 Task: In the  document Customerservice,docfile.txt Change font size of watermark '120' and place the watermark  'Horizontally'. Insert footer and write www.nexusTech.com
Action: Mouse moved to (121, 63)
Screenshot: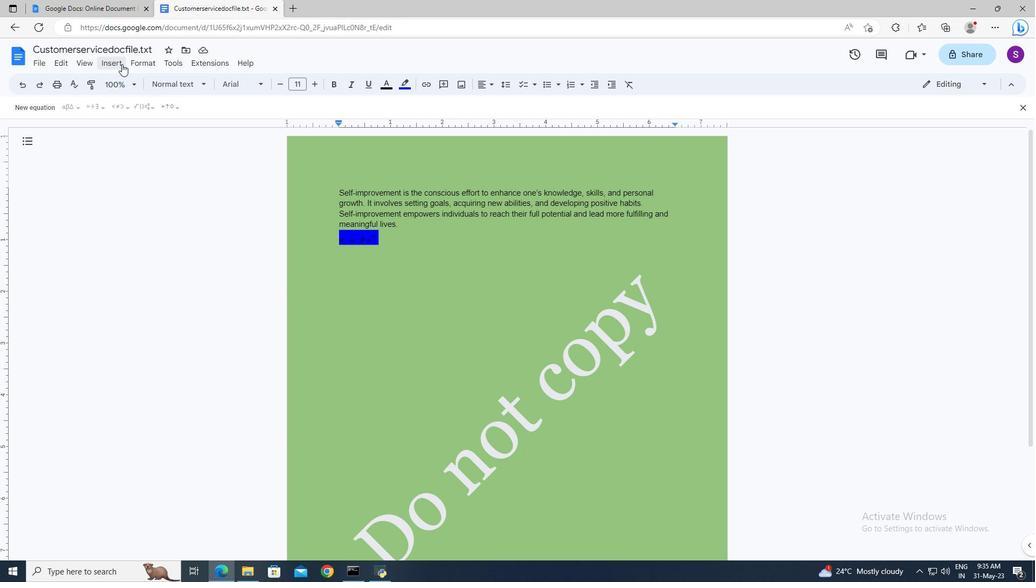 
Action: Mouse pressed left at (121, 63)
Screenshot: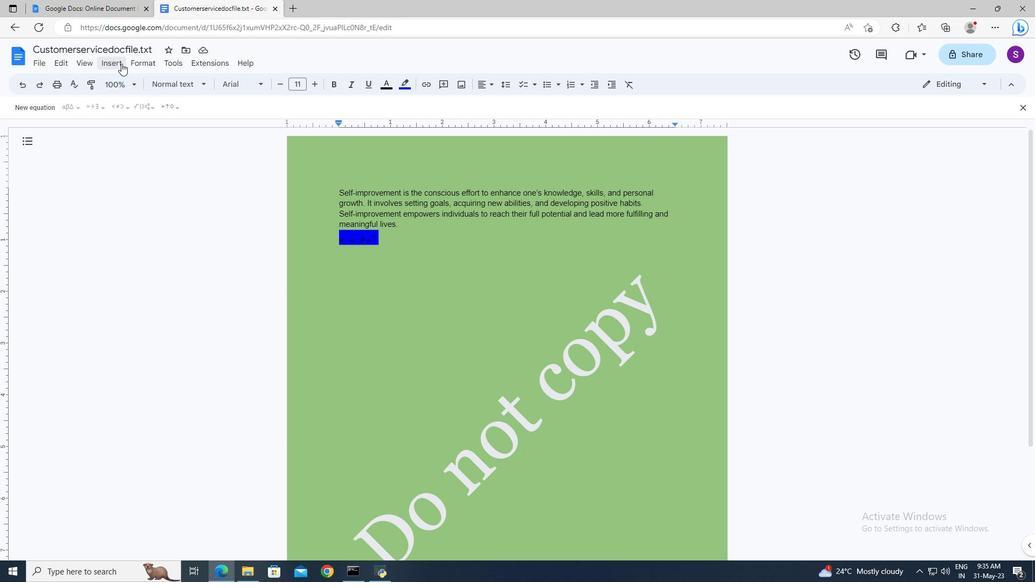 
Action: Mouse moved to (128, 308)
Screenshot: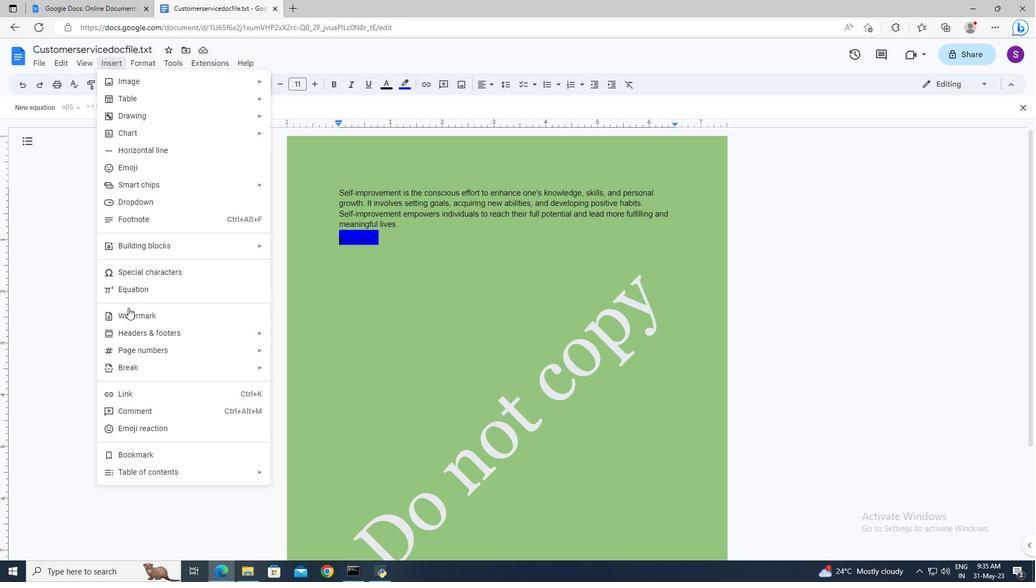 
Action: Mouse pressed left at (128, 308)
Screenshot: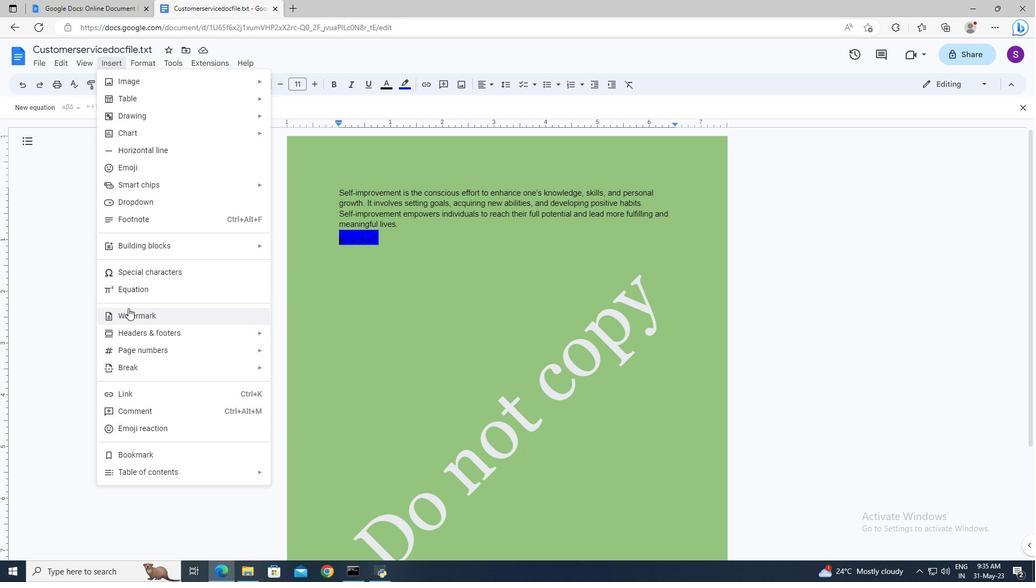
Action: Mouse moved to (912, 229)
Screenshot: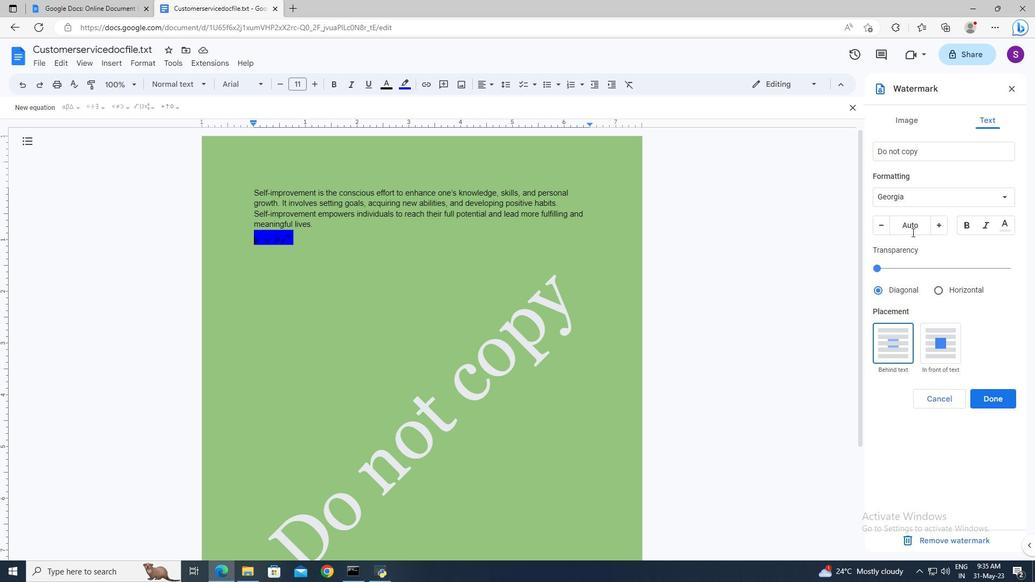 
Action: Mouse pressed left at (912, 229)
Screenshot: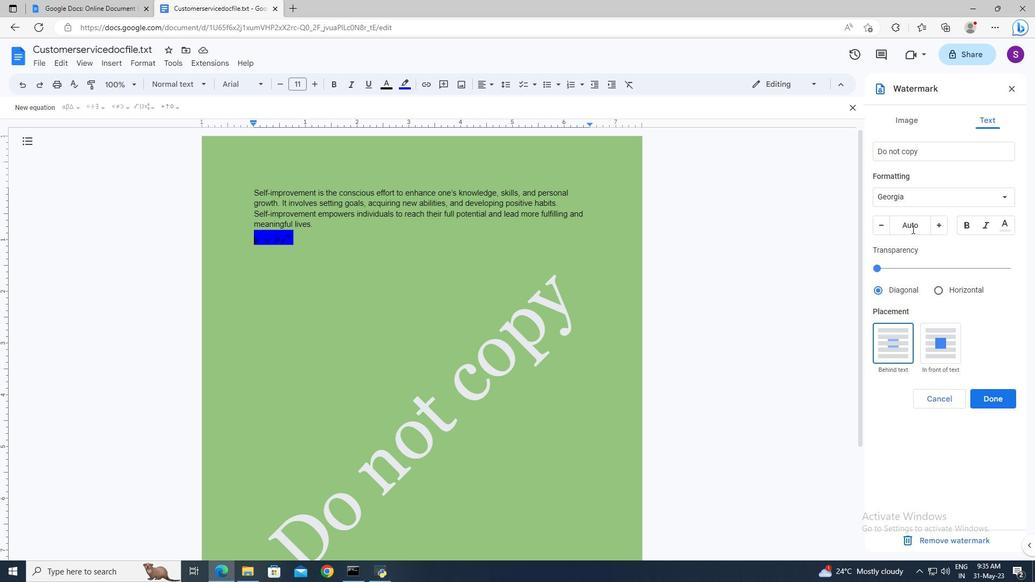 
Action: Key pressed 120<Key.enter>
Screenshot: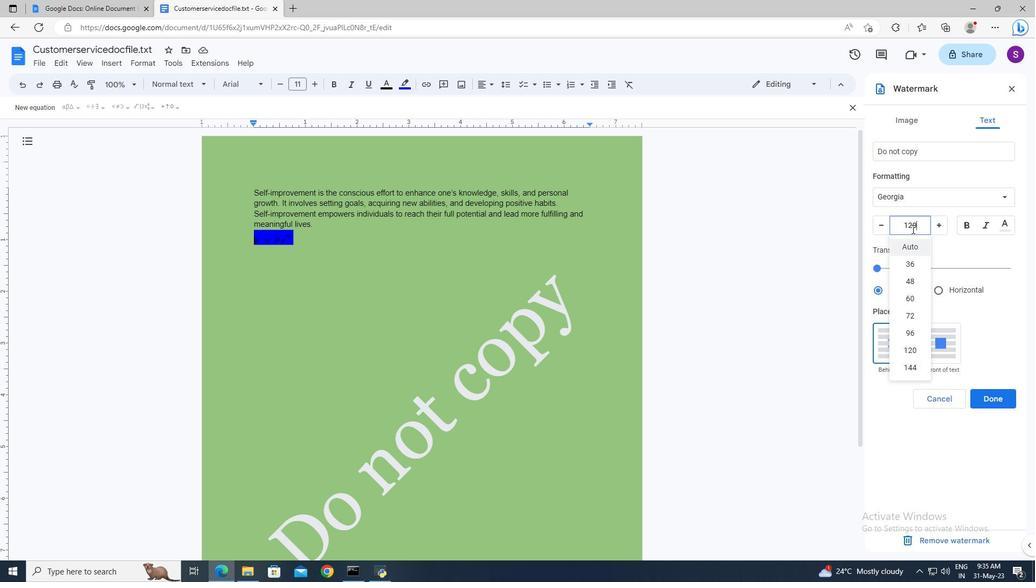 
Action: Mouse moved to (939, 287)
Screenshot: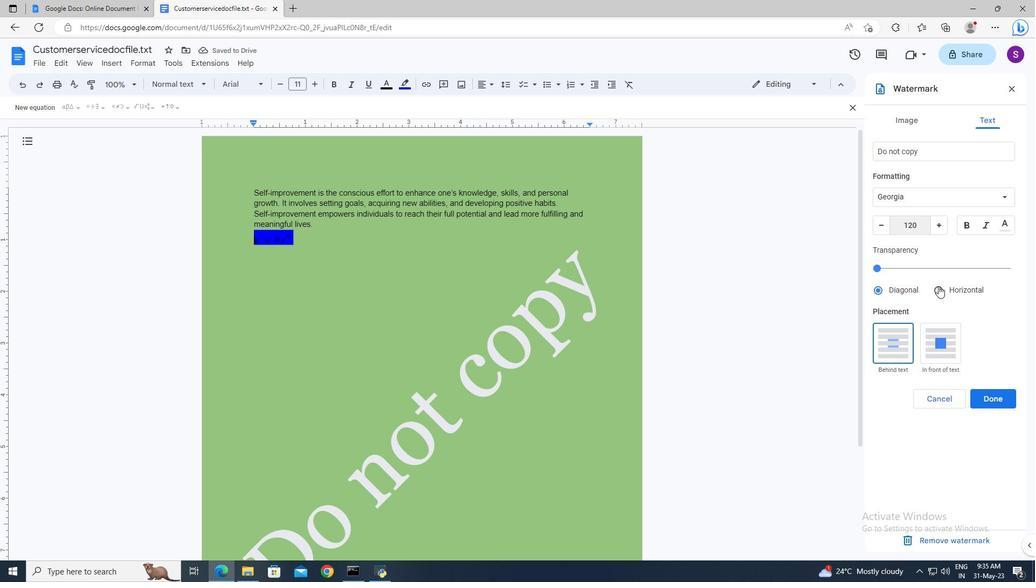 
Action: Mouse pressed left at (939, 287)
Screenshot: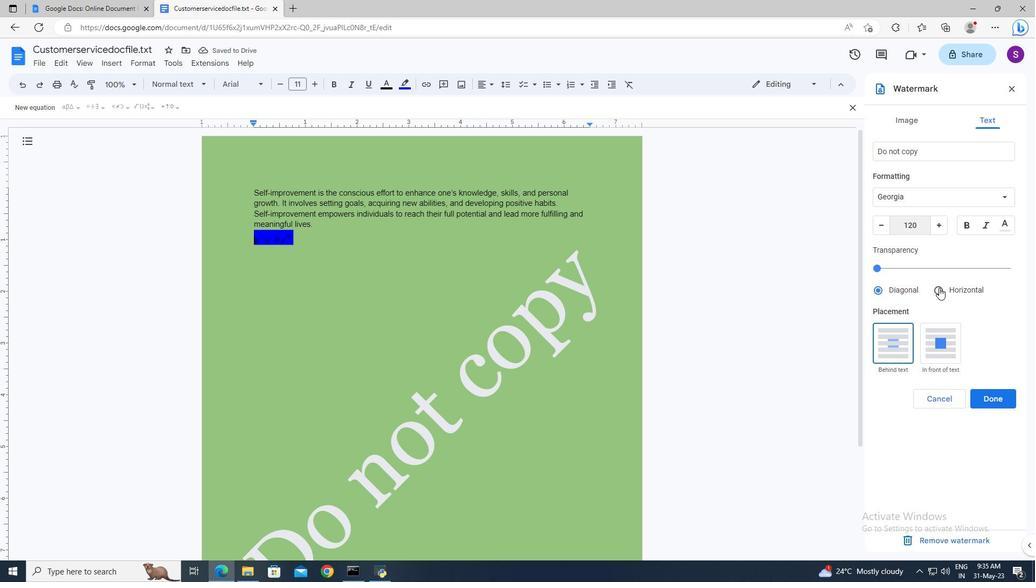 
Action: Mouse moved to (980, 396)
Screenshot: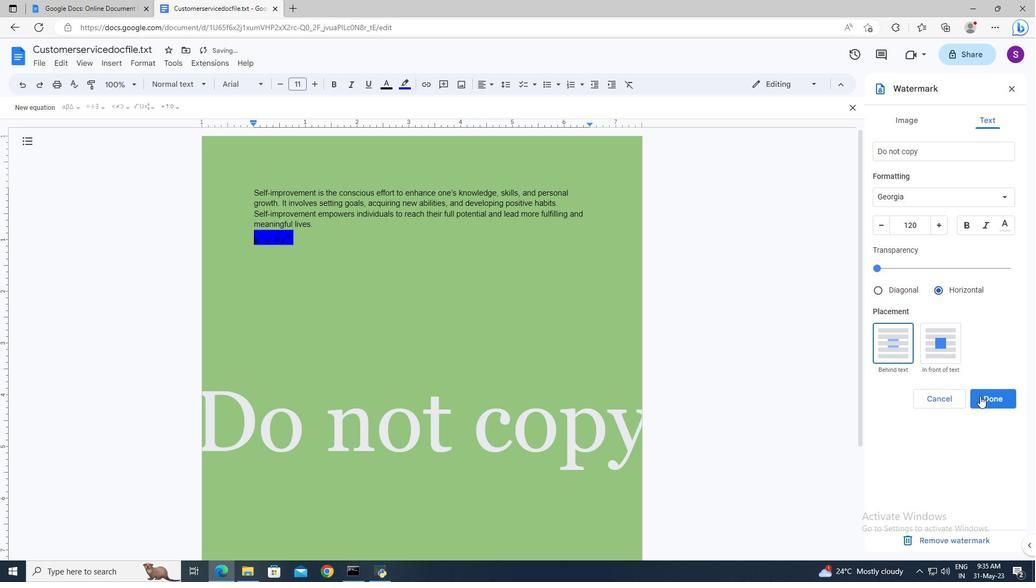 
Action: Mouse pressed left at (980, 396)
Screenshot: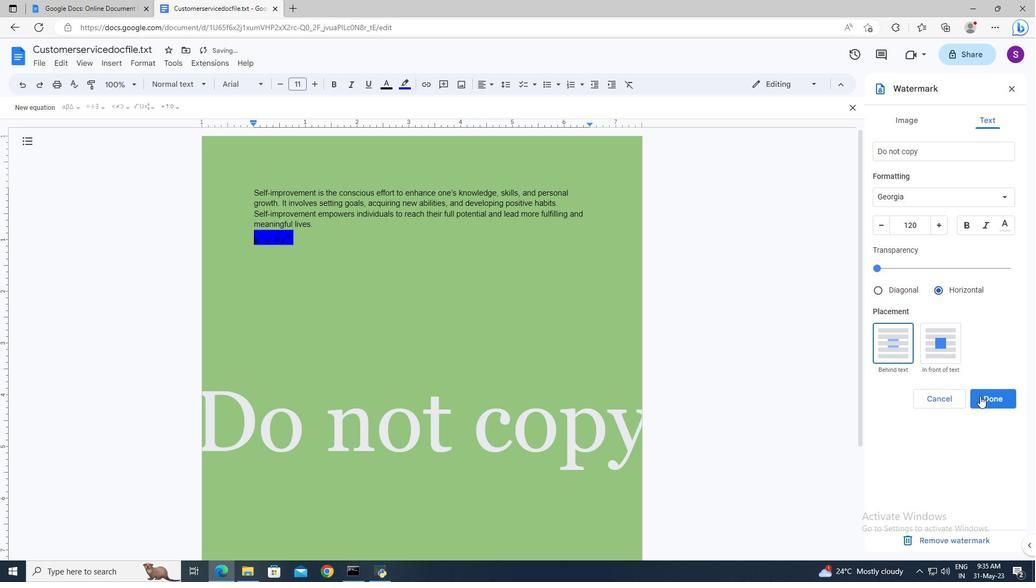 
Action: Mouse moved to (115, 59)
Screenshot: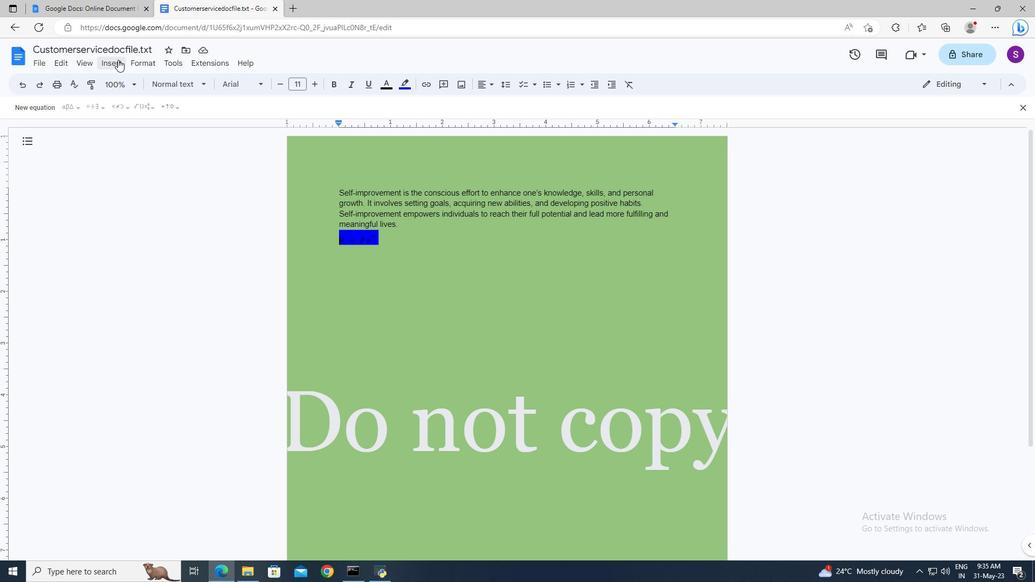 
Action: Mouse pressed left at (115, 59)
Screenshot: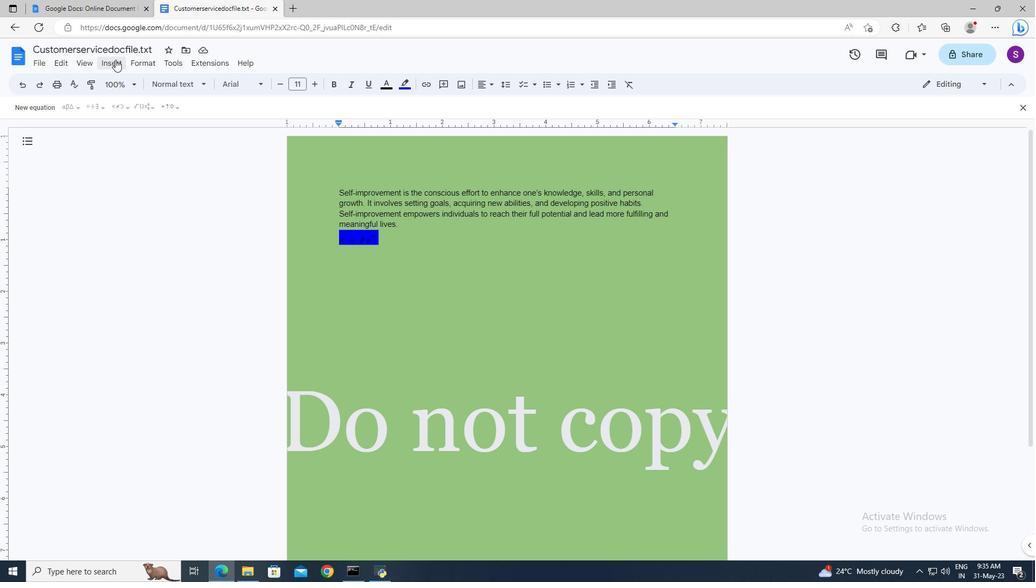 
Action: Mouse moved to (293, 359)
Screenshot: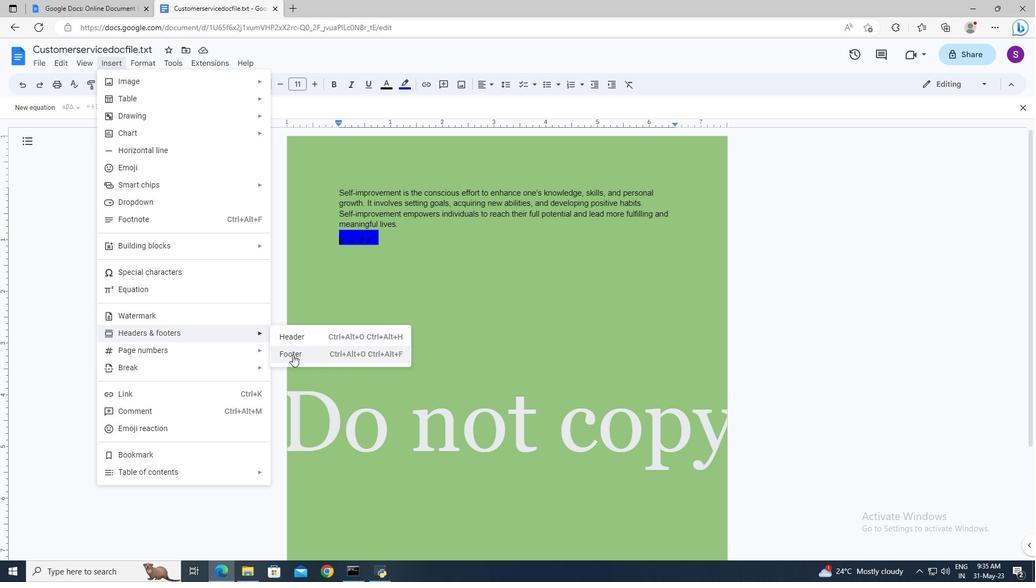 
Action: Mouse pressed left at (293, 359)
Screenshot: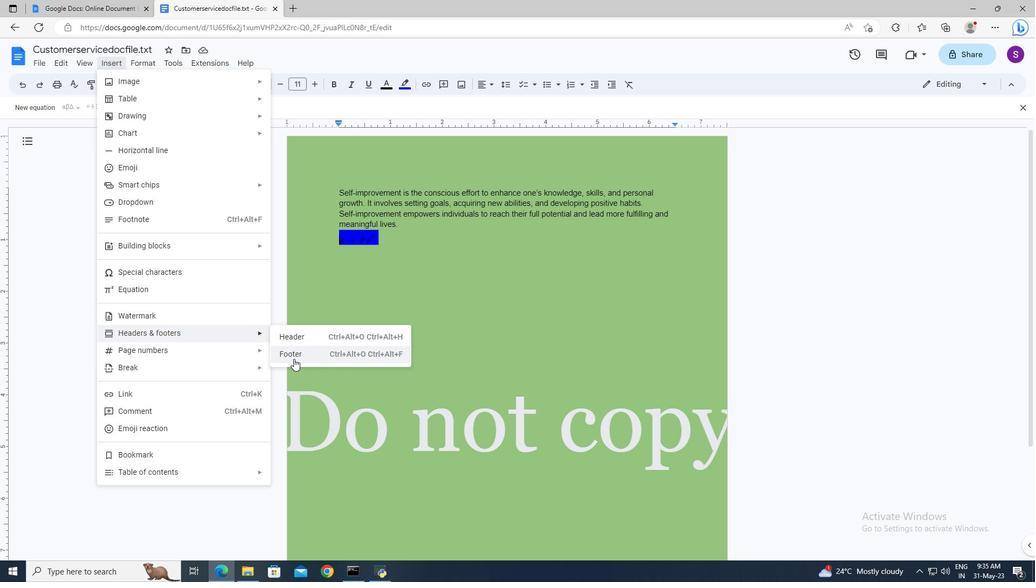 
Action: Key pressed www.nexus<Key.shift>Tech.com
Screenshot: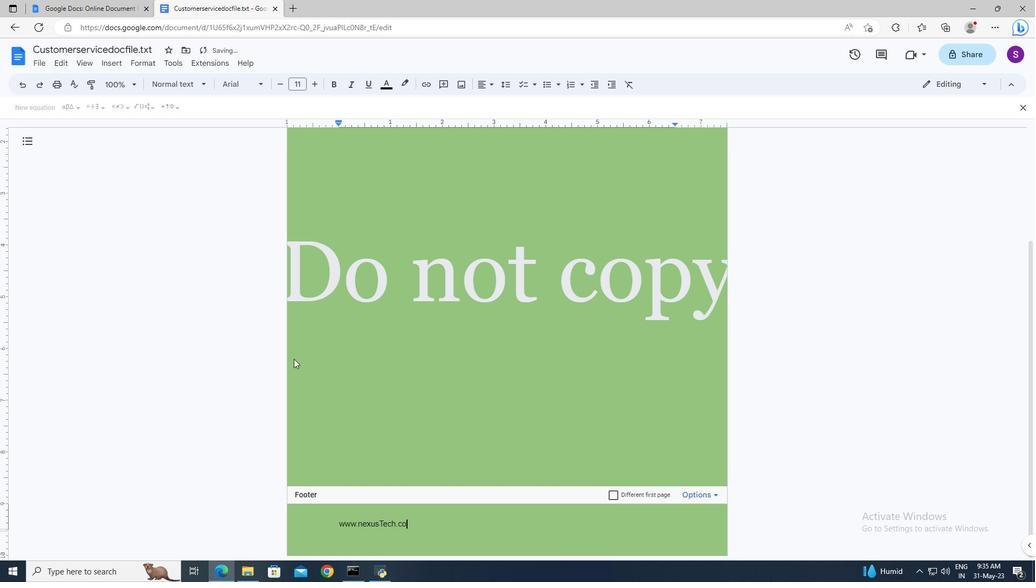 
Action: Mouse moved to (324, 356)
Screenshot: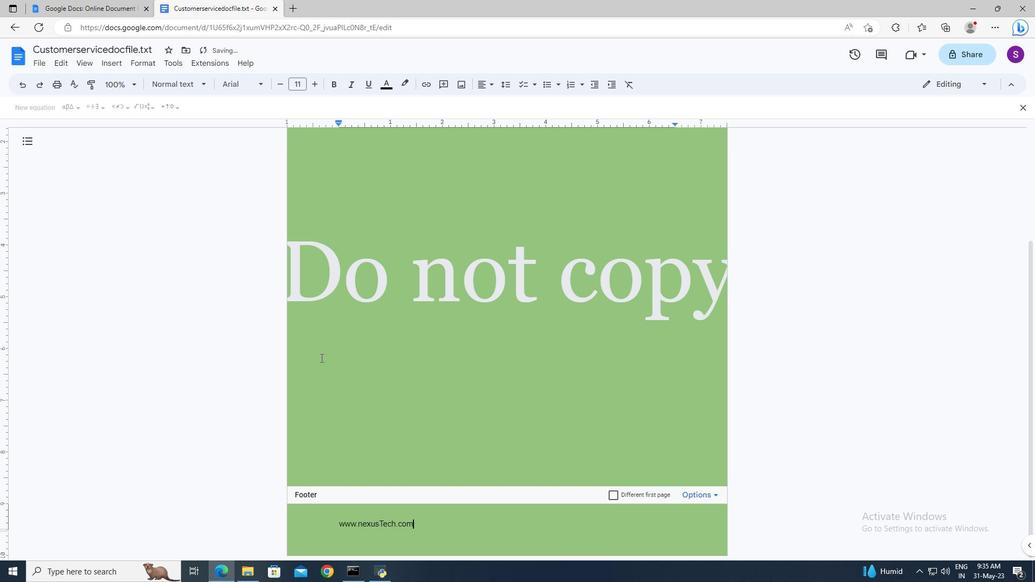 
Action: Mouse pressed left at (324, 356)
Screenshot: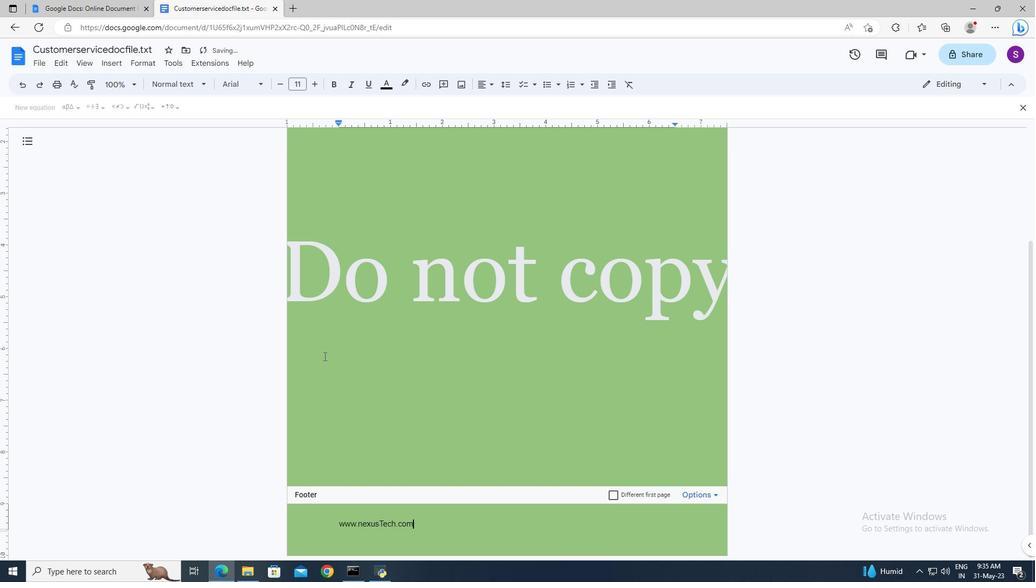 
